 Task: Use Laureate Effect in this video Movie B.mp4
Action: Mouse moved to (306, 157)
Screenshot: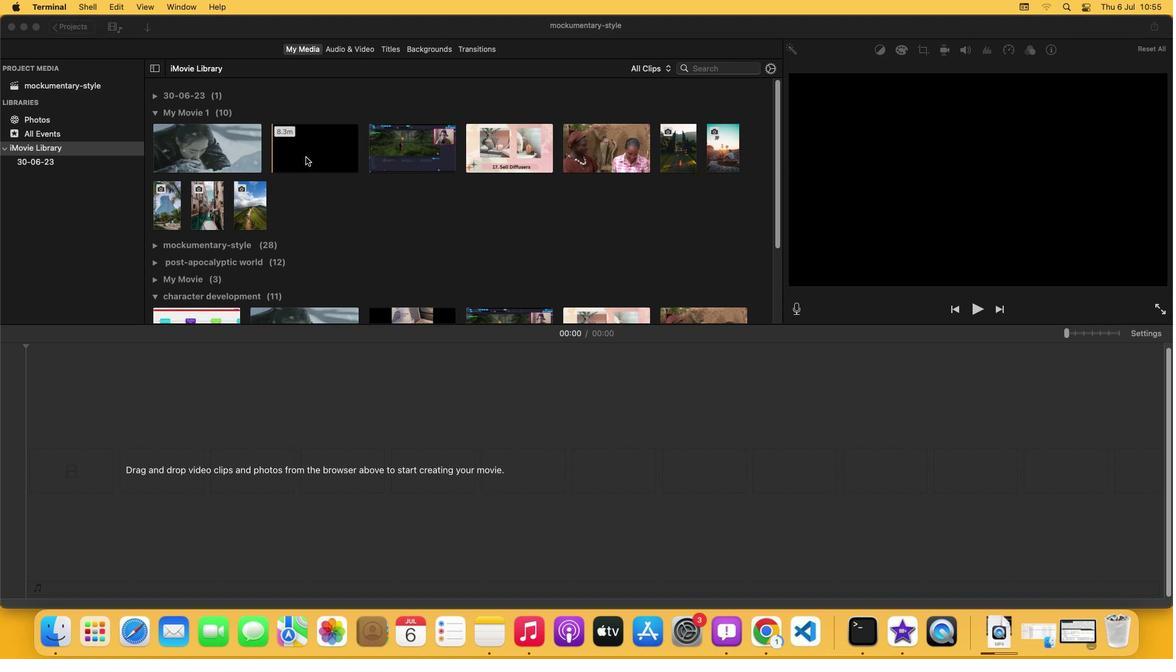 
Action: Mouse pressed left at (306, 157)
Screenshot: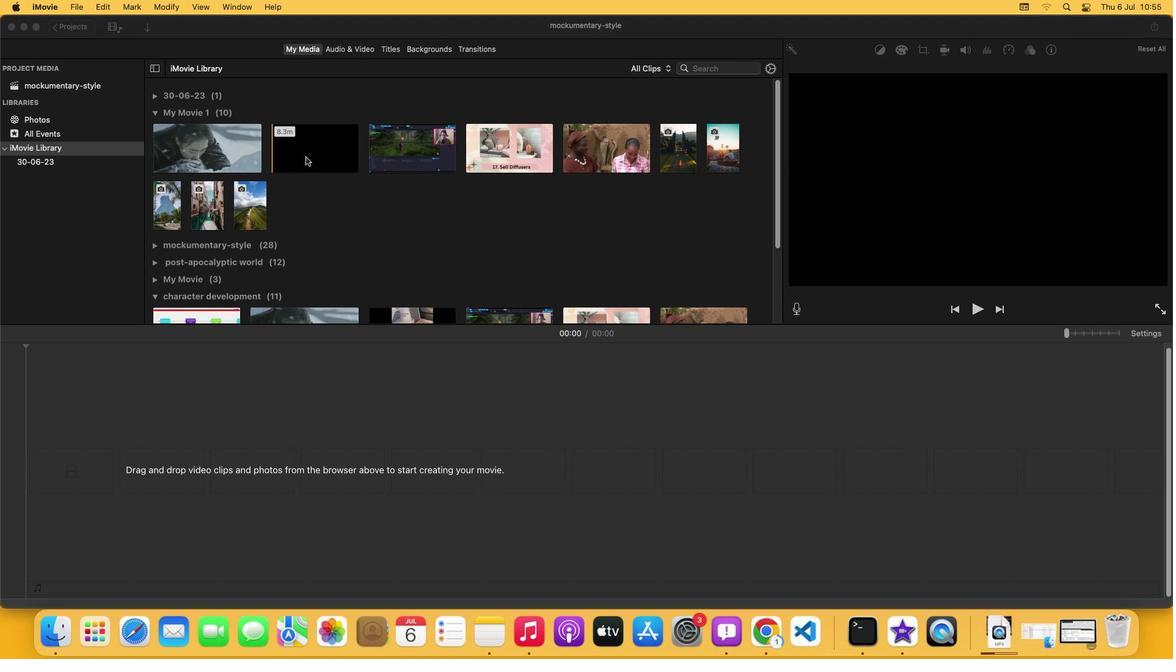 
Action: Mouse moved to (355, 52)
Screenshot: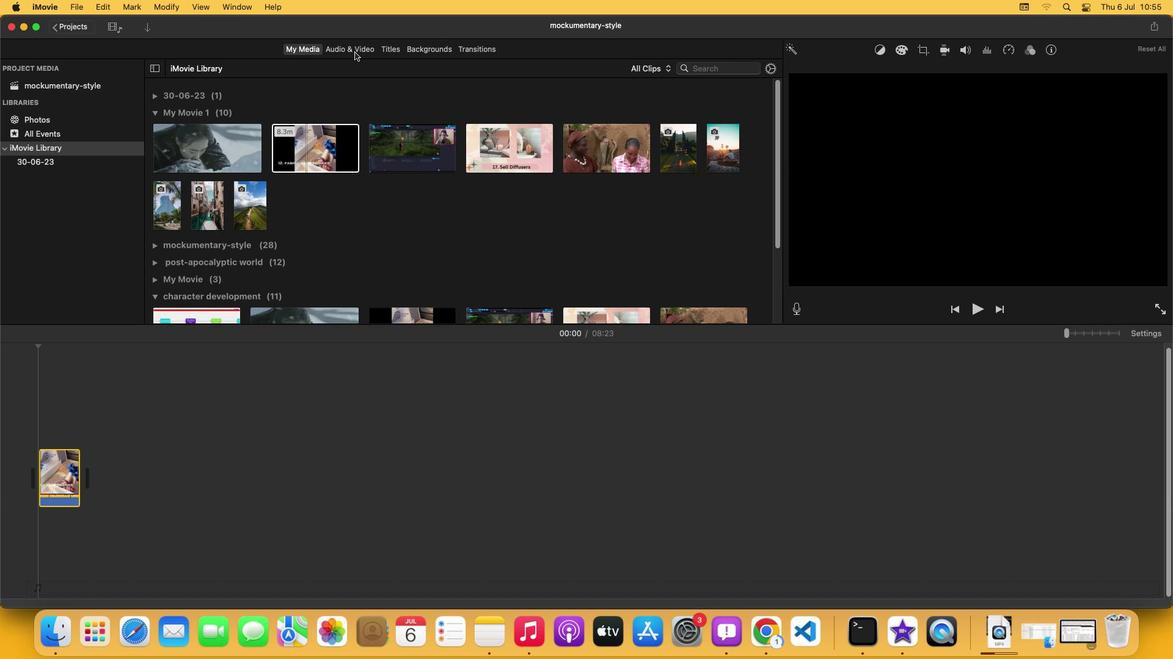 
Action: Mouse pressed left at (355, 52)
Screenshot: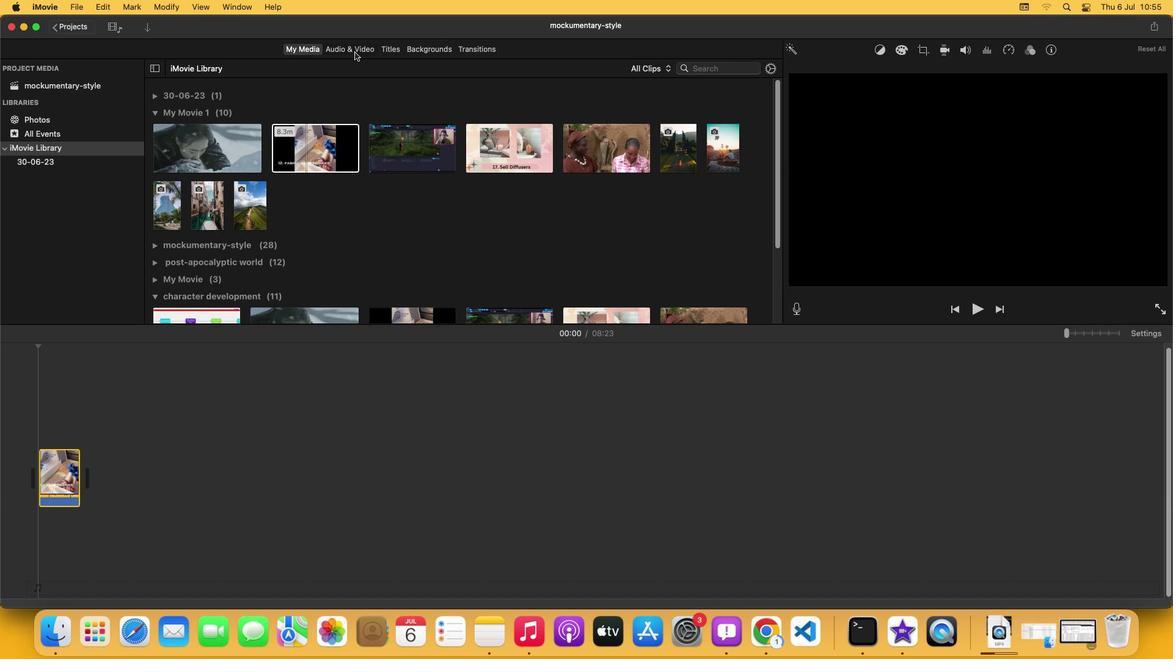 
Action: Mouse moved to (195, 301)
Screenshot: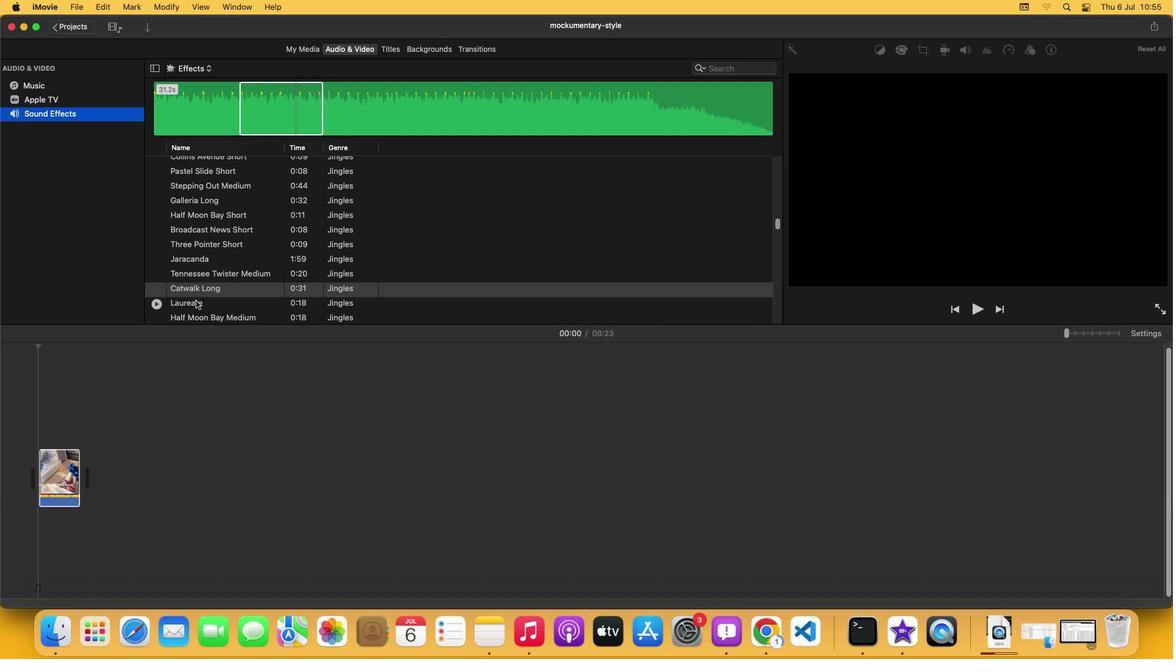
Action: Mouse pressed left at (195, 301)
Screenshot: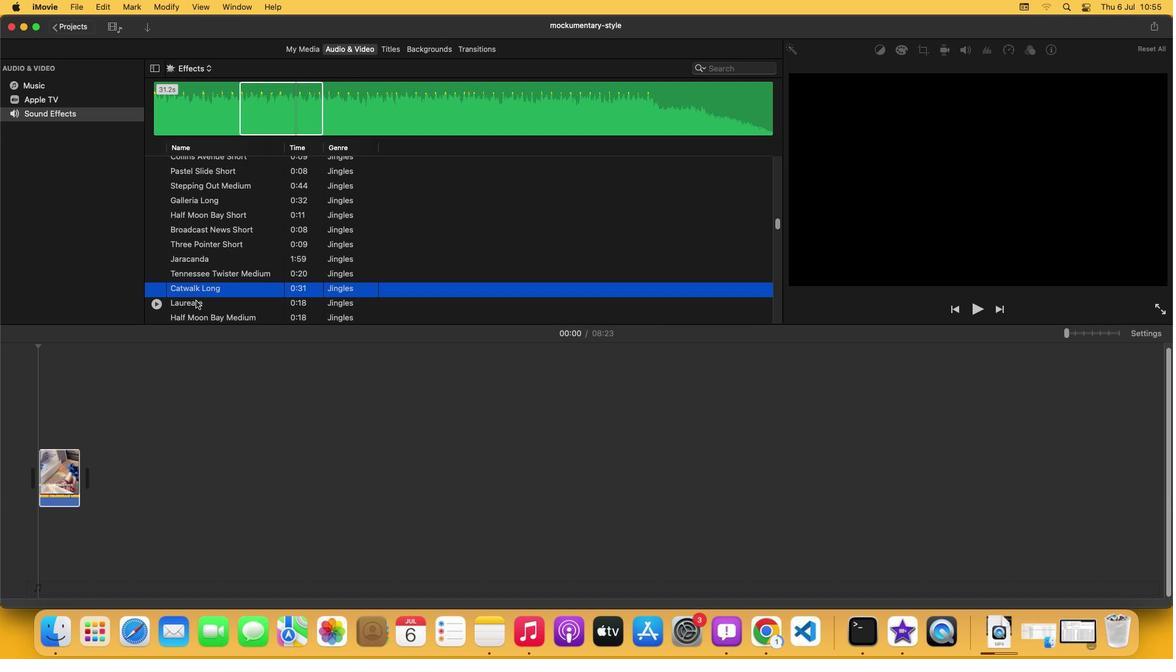 
Action: Mouse moved to (194, 96)
Screenshot: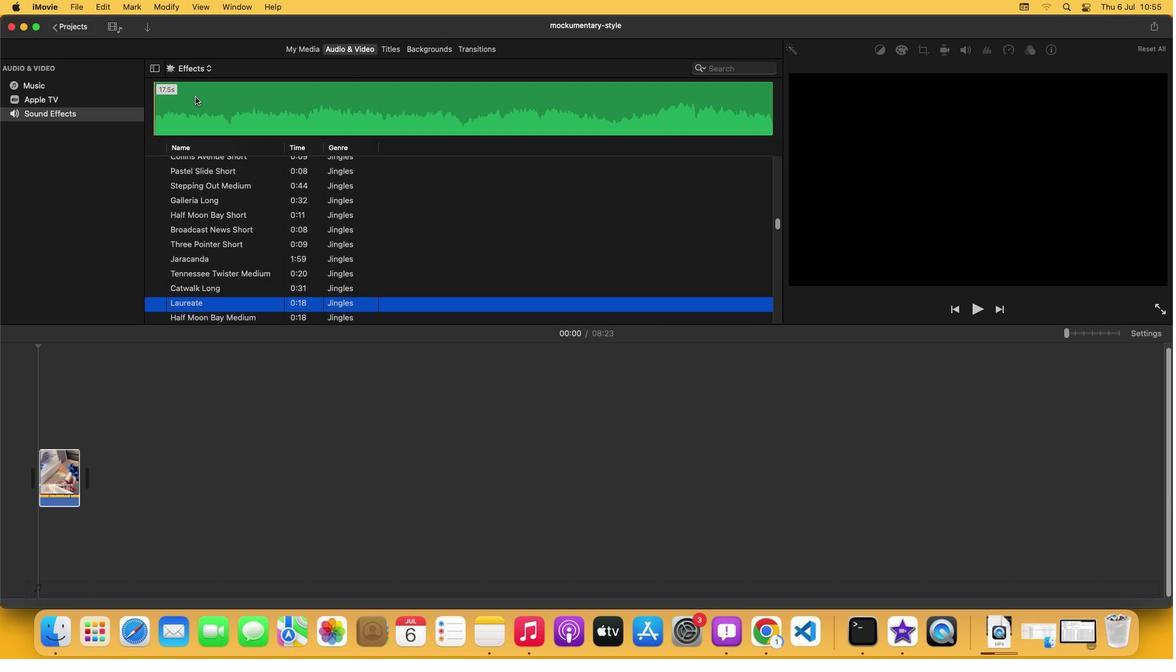 
Action: Mouse pressed left at (194, 96)
Screenshot: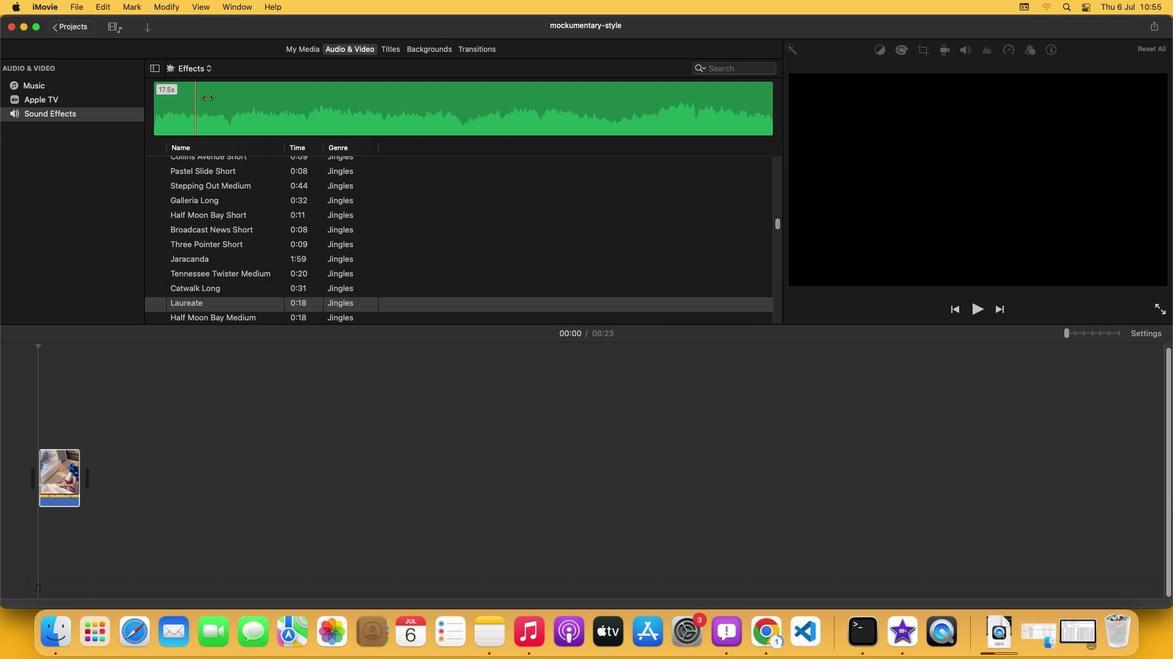 
Action: Mouse moved to (254, 100)
Screenshot: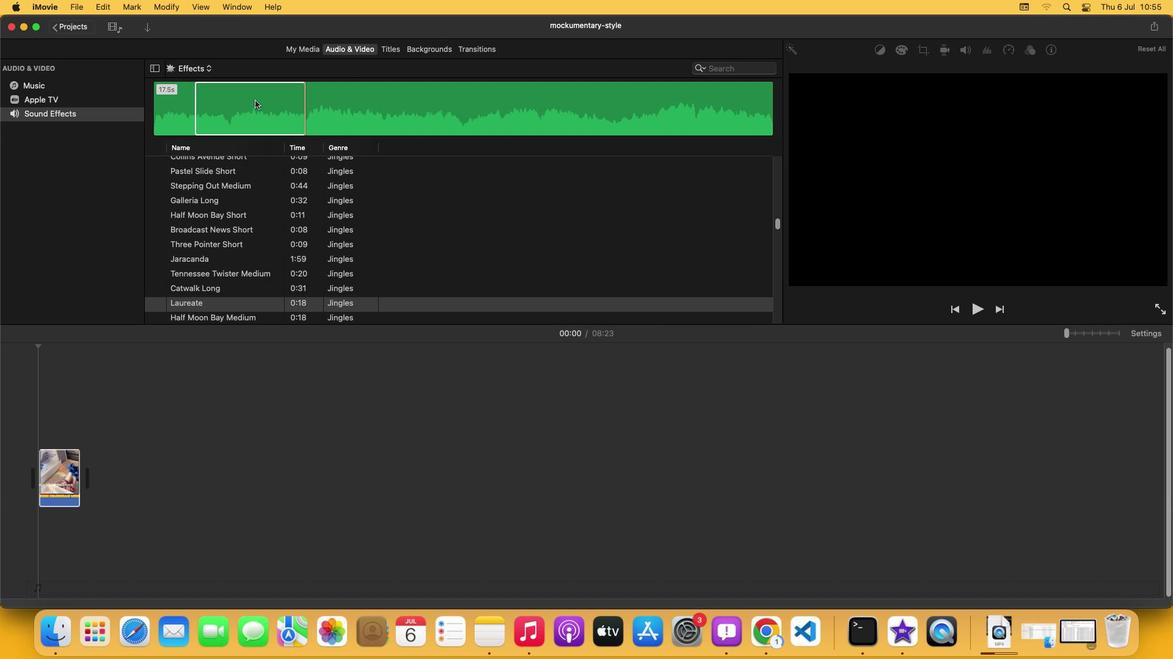 
Action: Mouse pressed left at (254, 100)
Screenshot: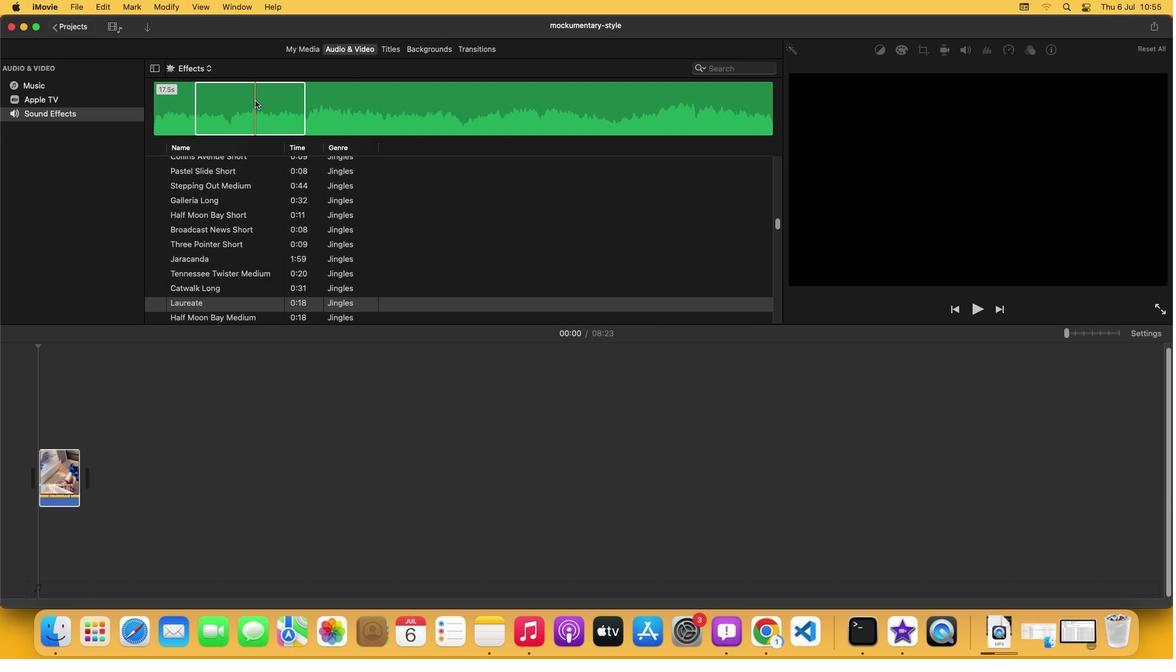 
Action: Mouse moved to (130, 511)
Screenshot: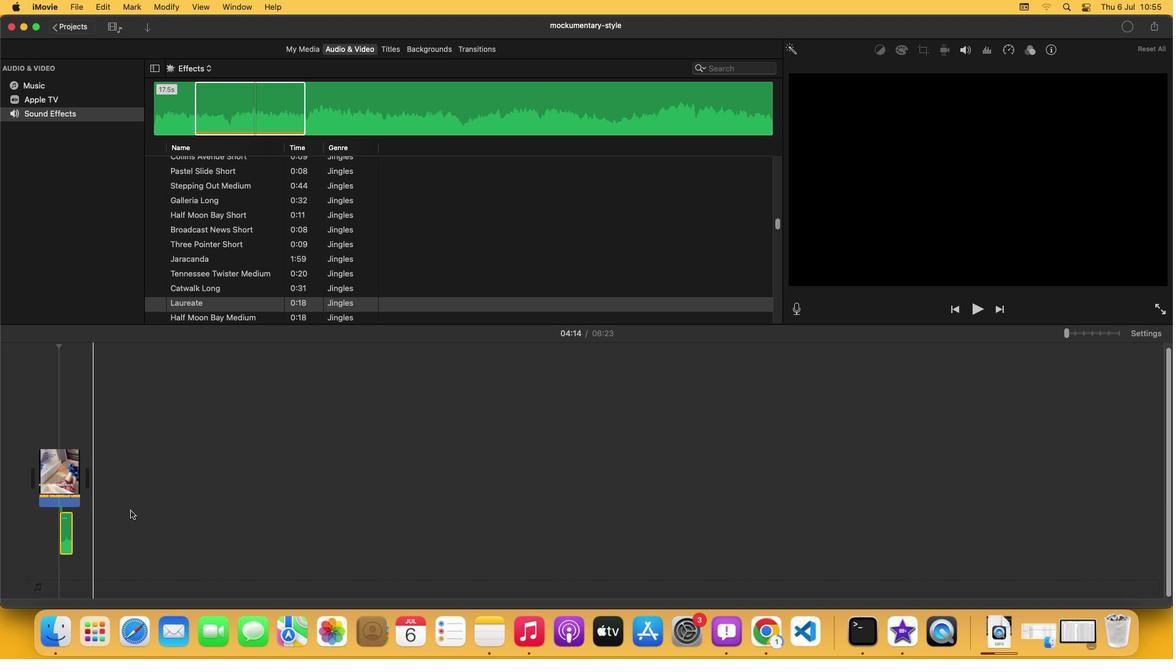 
